 Task: Find ski resorts in the Colorado Rockies between Breckenridge, Colorado, and Keystone, Colorado.
Action: Mouse pressed left at (192, 63)
Screenshot: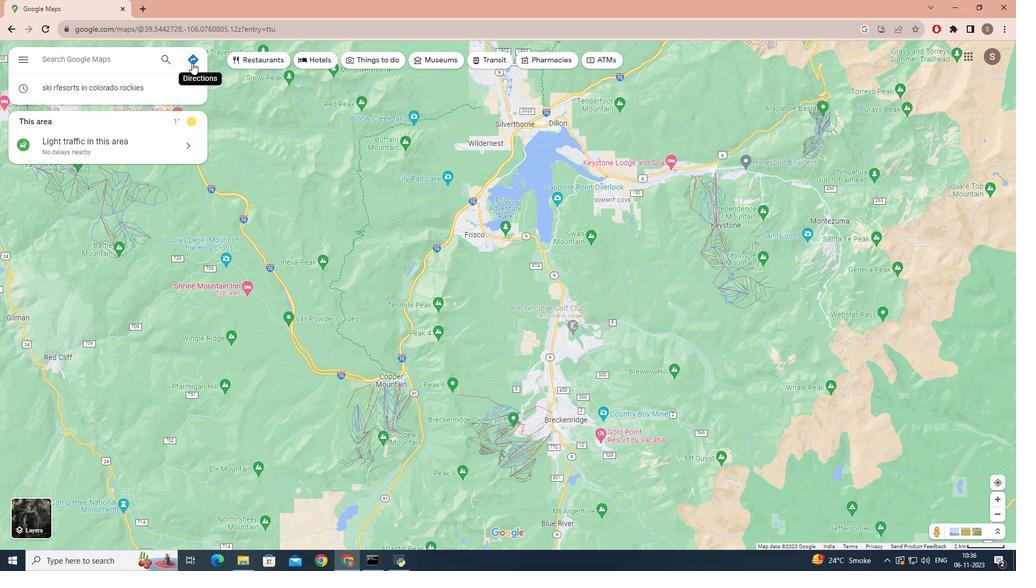 
Action: Mouse moved to (113, 91)
Screenshot: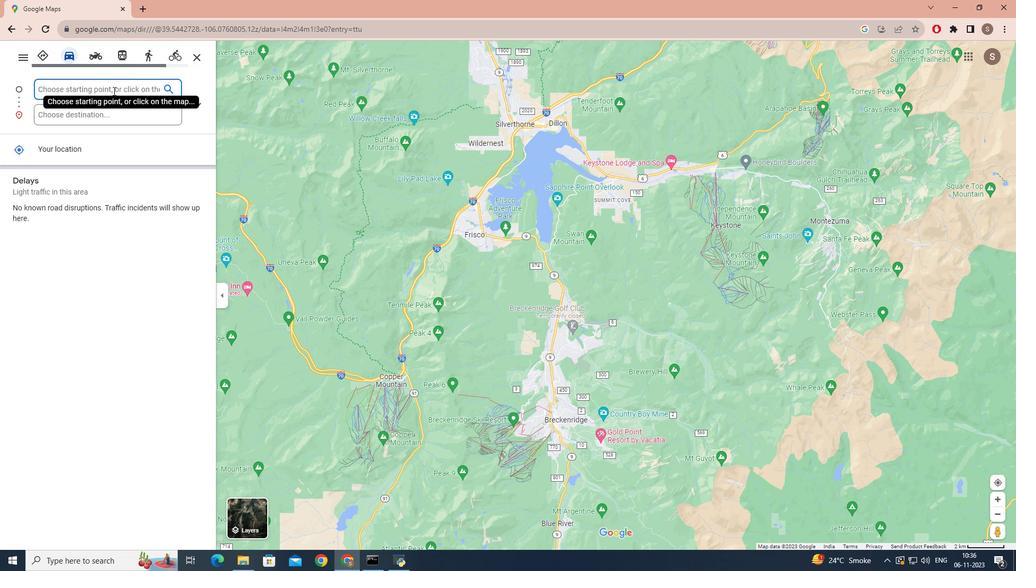 
Action: Mouse pressed left at (113, 91)
Screenshot: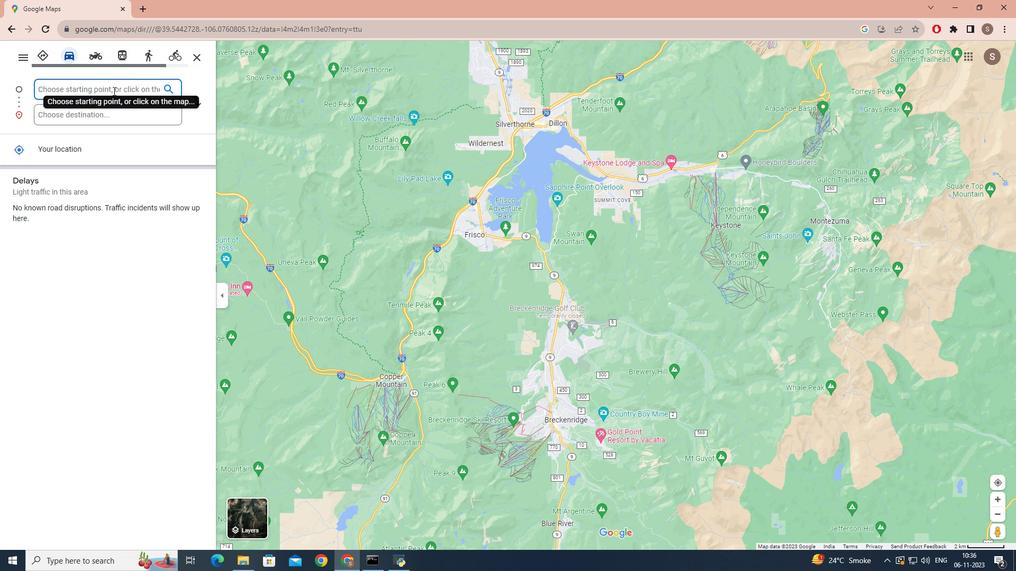 
Action: Mouse moved to (113, 91)
Screenshot: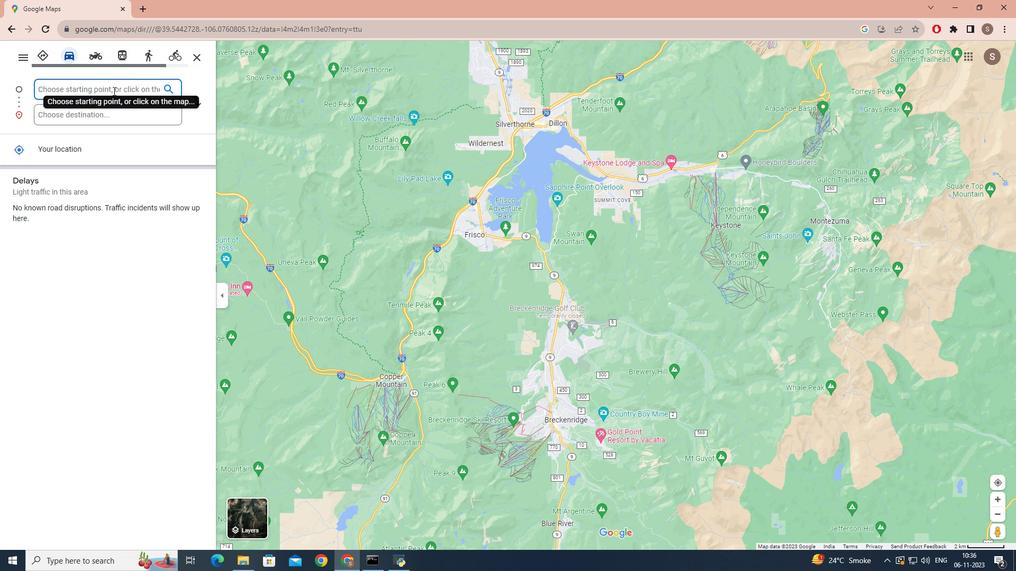 
Action: Key pressed breckenridge,colorado
Screenshot: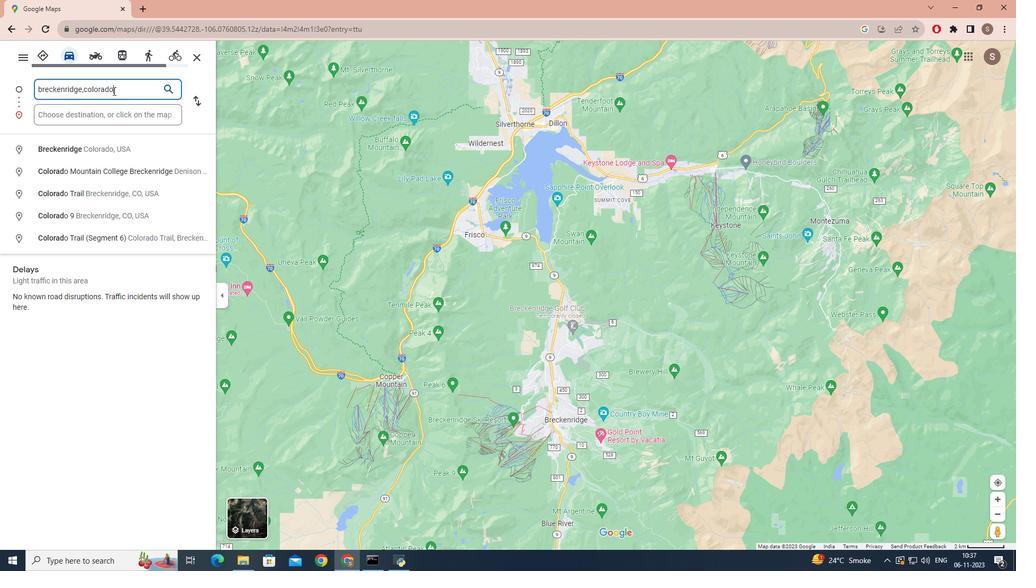 
Action: Mouse moved to (91, 114)
Screenshot: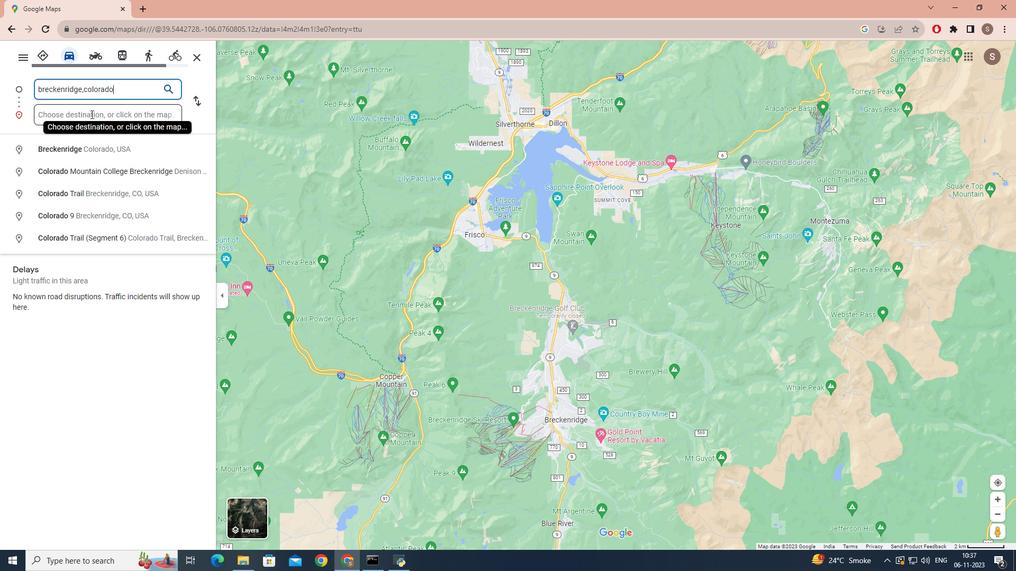 
Action: Mouse pressed left at (91, 114)
Screenshot: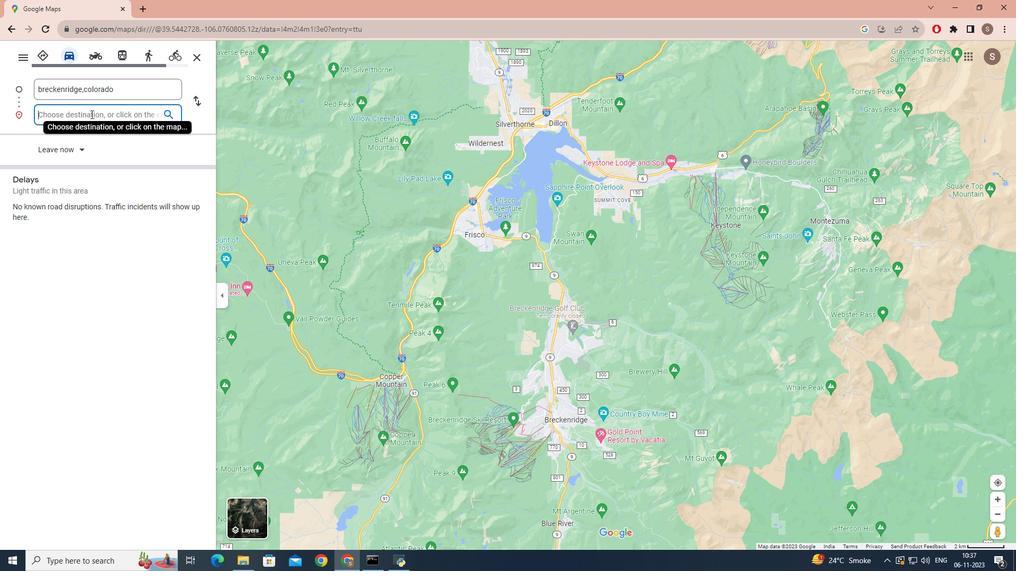 
Action: Key pressed keystone,colorado<Key.enter>
Screenshot: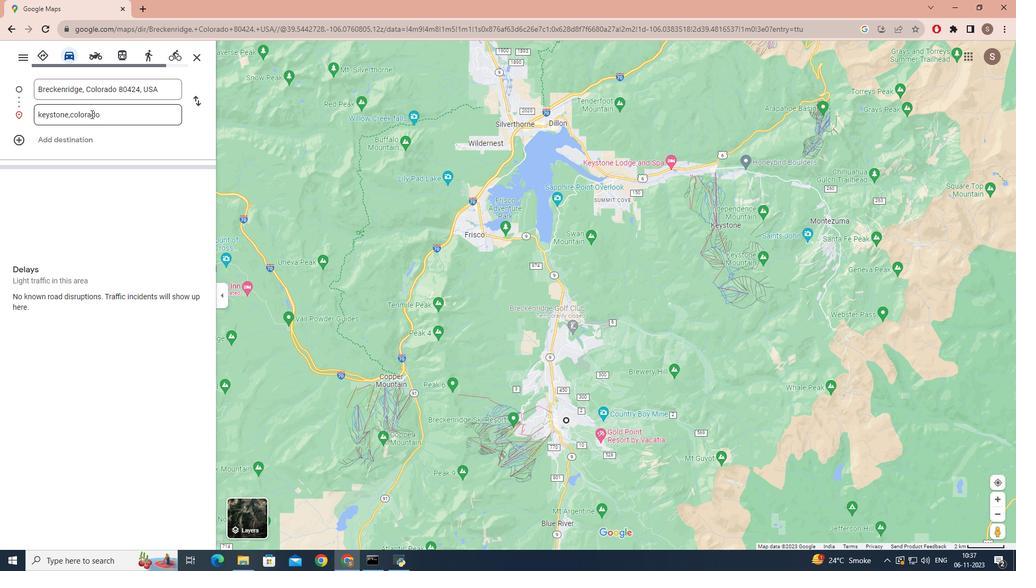 
Action: Mouse moved to (408, 69)
Screenshot: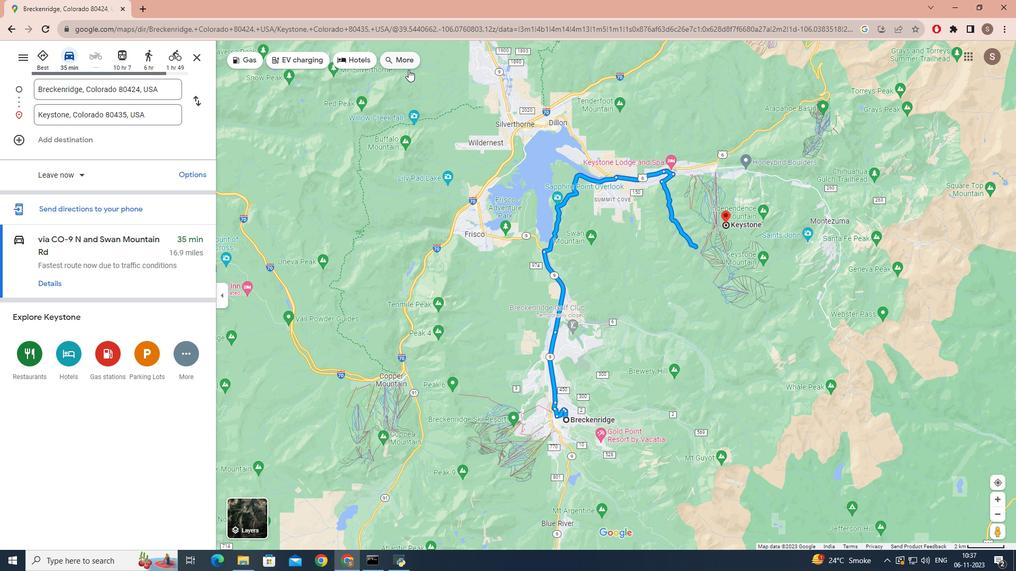 
Action: Mouse pressed left at (408, 69)
Screenshot: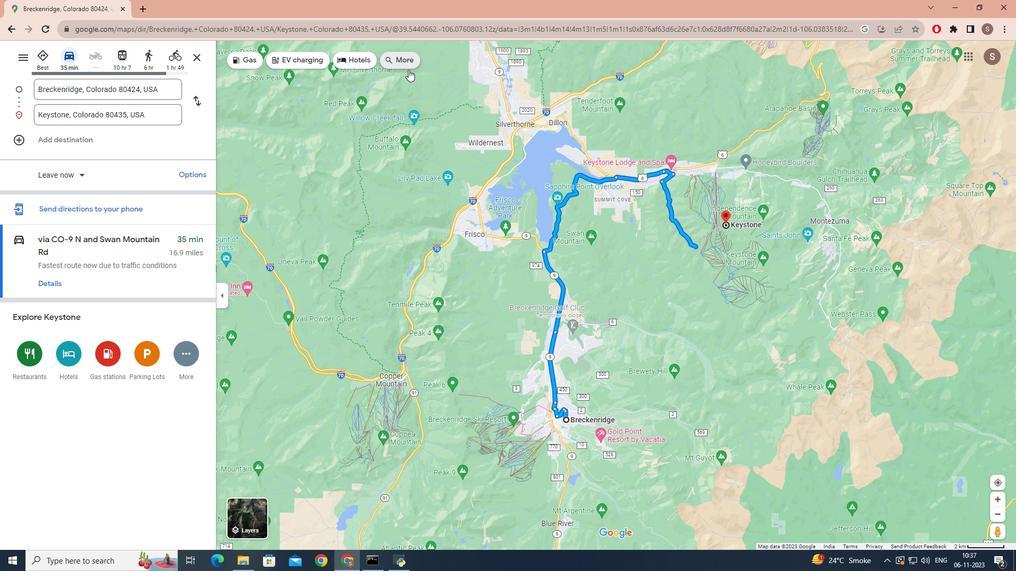 
Action: Mouse moved to (114, 60)
Screenshot: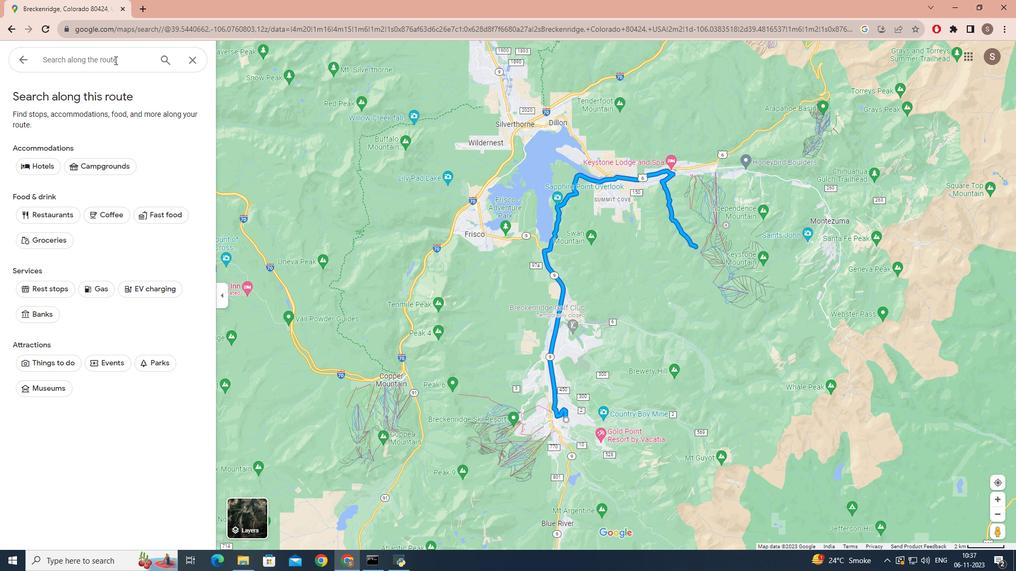 
Action: Mouse pressed left at (114, 60)
Screenshot: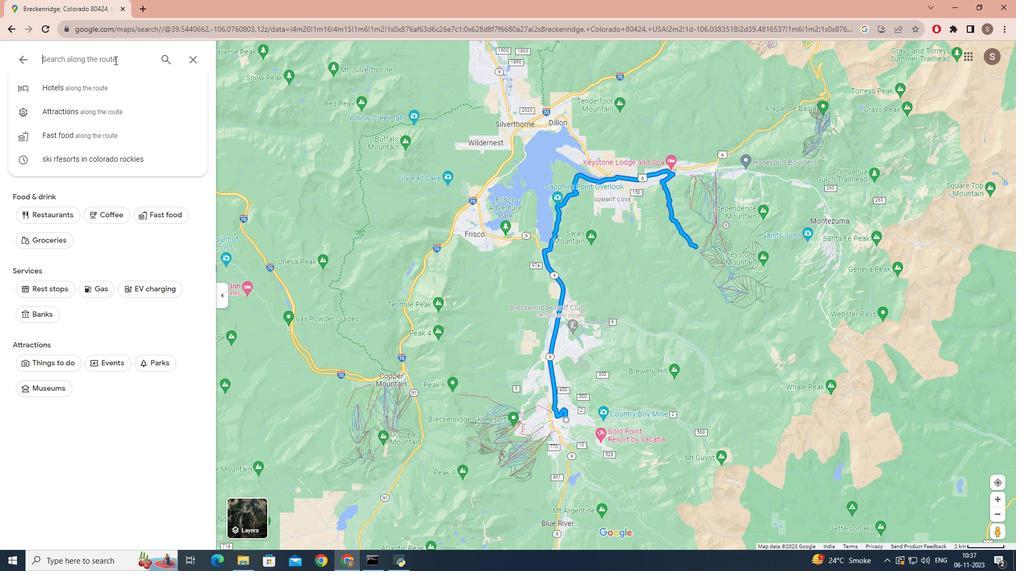 
Action: Key pressed ski<Key.space>resorts<Key.space>in<Key.space>colorado<Key.space>rockies<Key.enter>
Screenshot: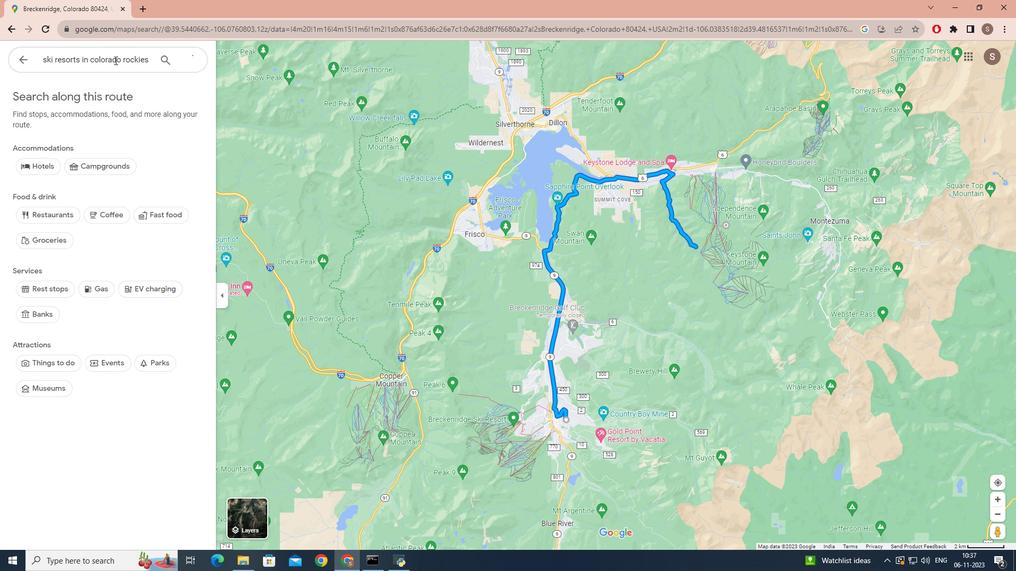 
Action: Mouse moved to (70, 139)
Screenshot: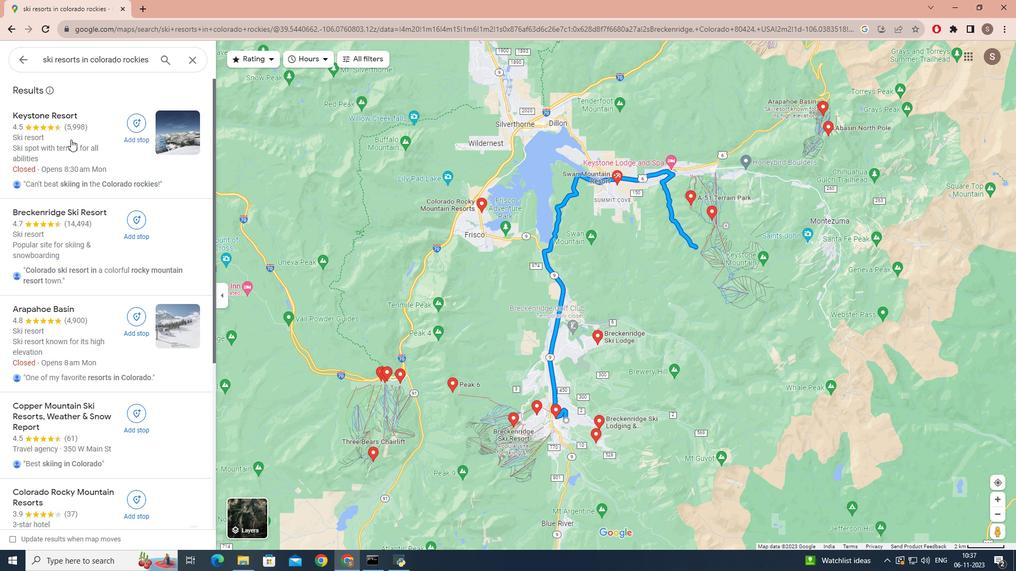 
Action: Mouse scrolled (70, 139) with delta (0, 0)
Screenshot: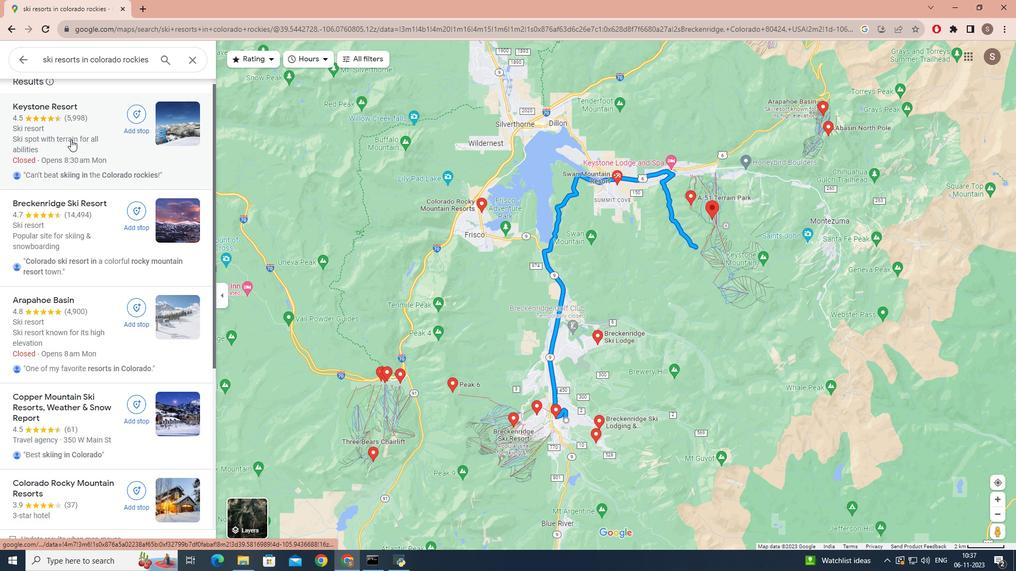 
Action: Mouse scrolled (70, 139) with delta (0, 0)
Screenshot: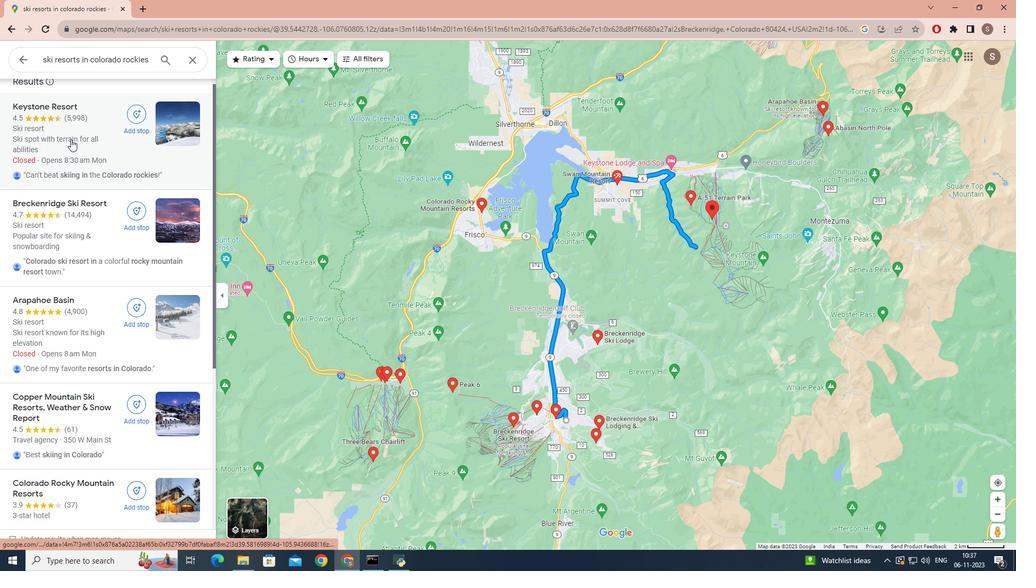 
Action: Mouse scrolled (70, 139) with delta (0, 0)
Screenshot: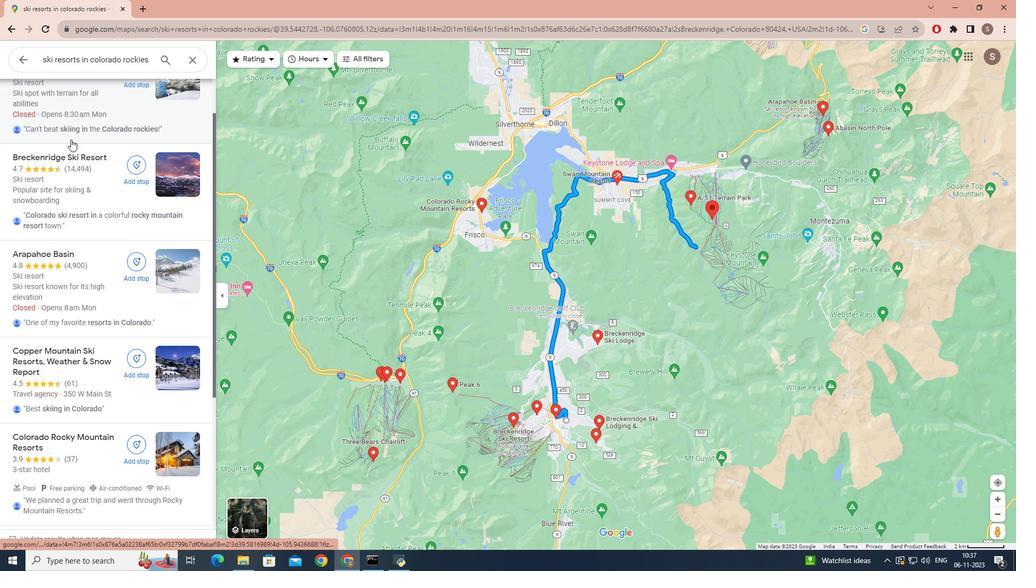 
Action: Mouse scrolled (70, 139) with delta (0, 0)
Screenshot: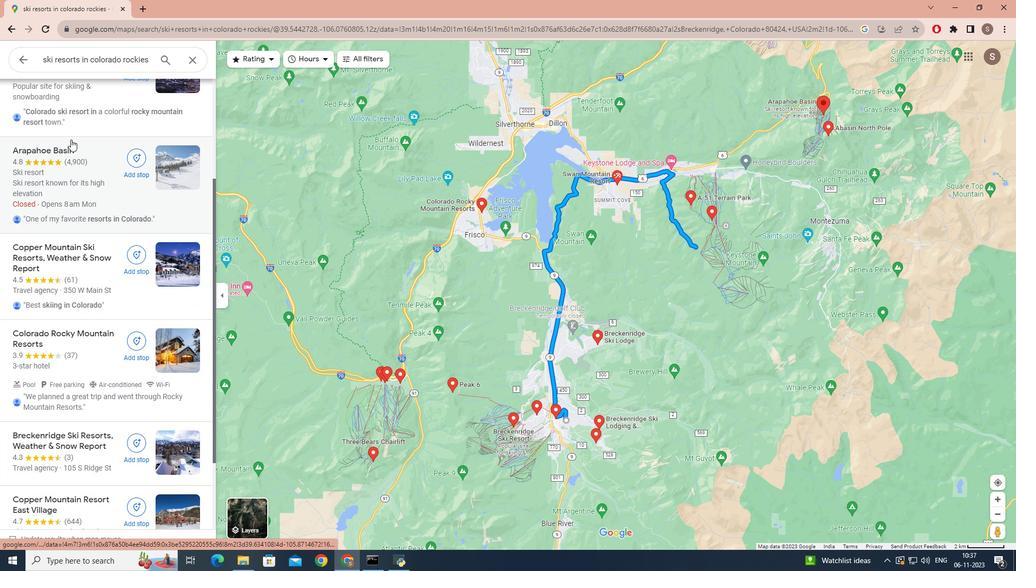 
Action: Mouse scrolled (70, 139) with delta (0, 0)
Screenshot: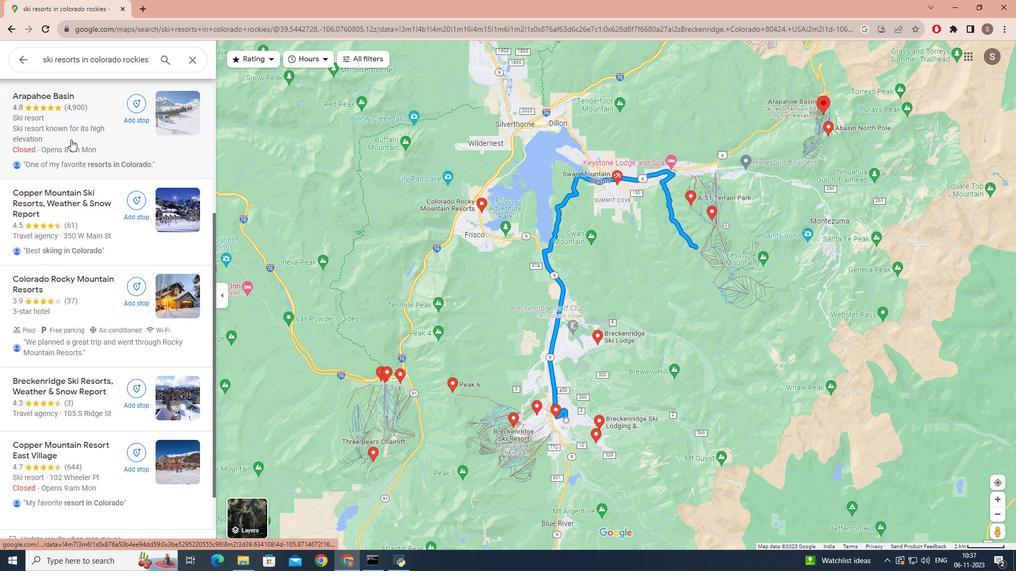 
